 Task: Select the default option in the new window.
Action: Mouse moved to (9, 666)
Screenshot: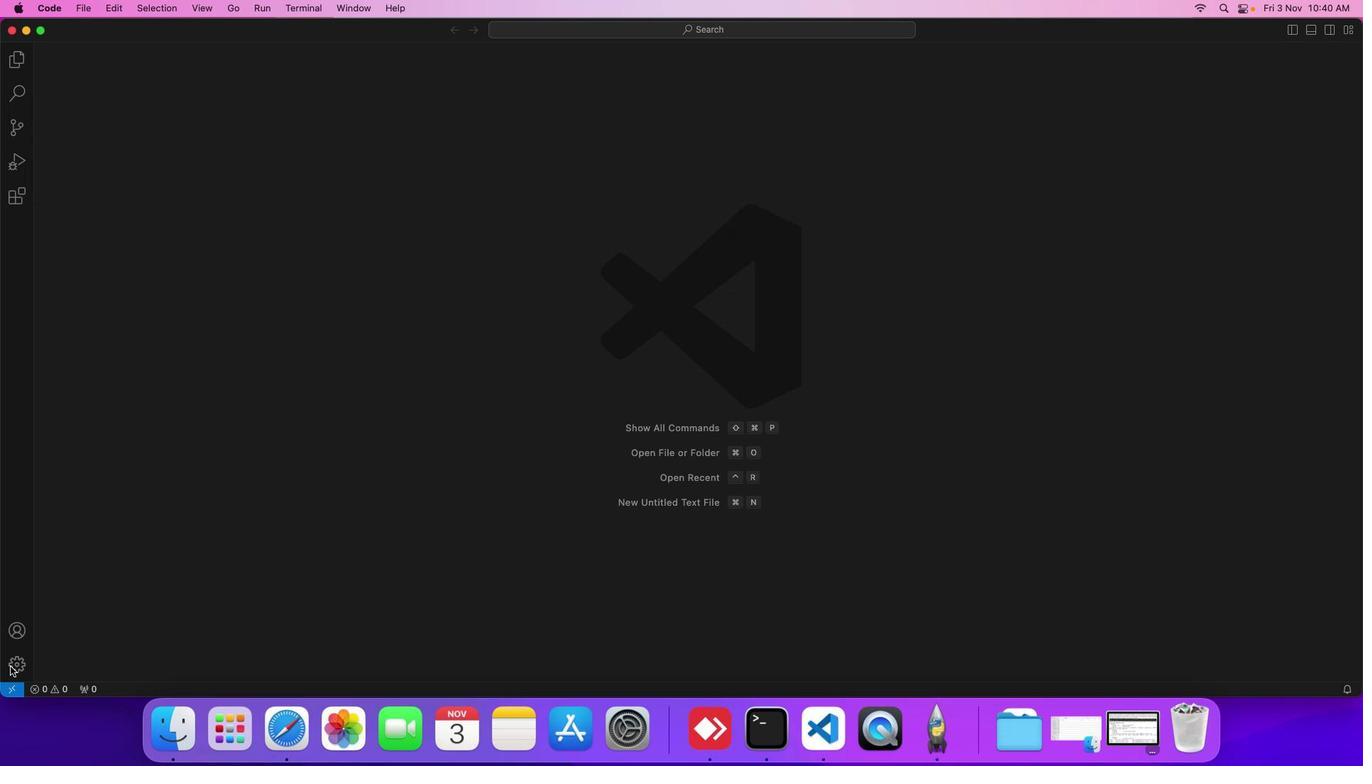 
Action: Mouse pressed left at (9, 666)
Screenshot: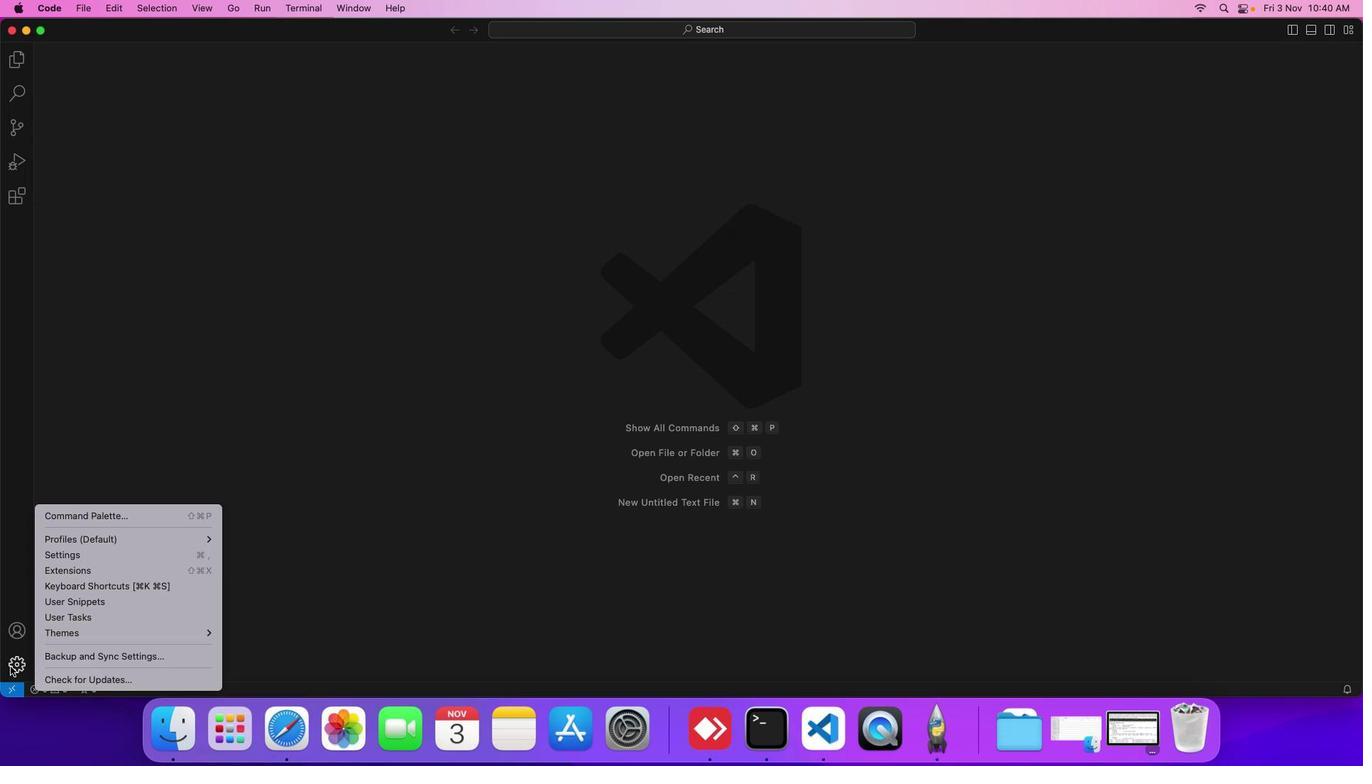 
Action: Mouse moved to (95, 554)
Screenshot: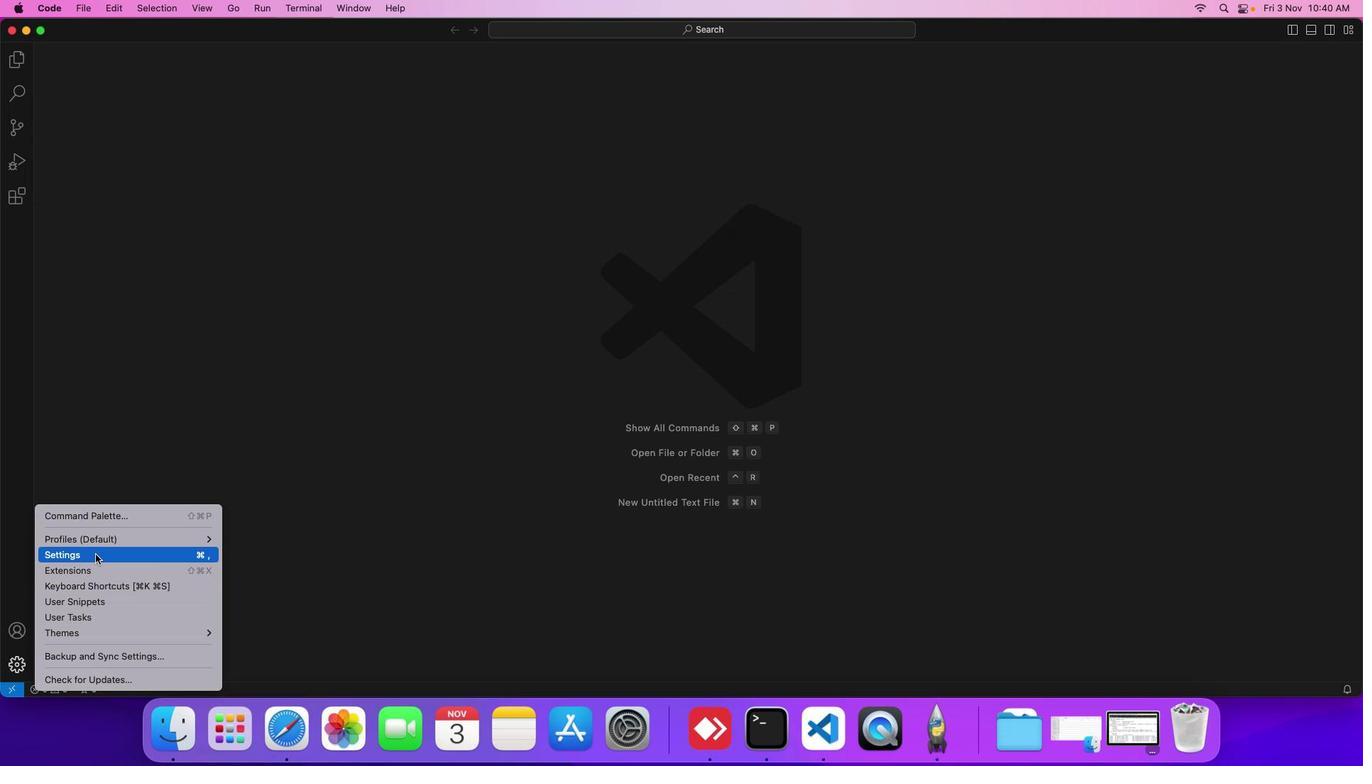 
Action: Mouse pressed left at (95, 554)
Screenshot: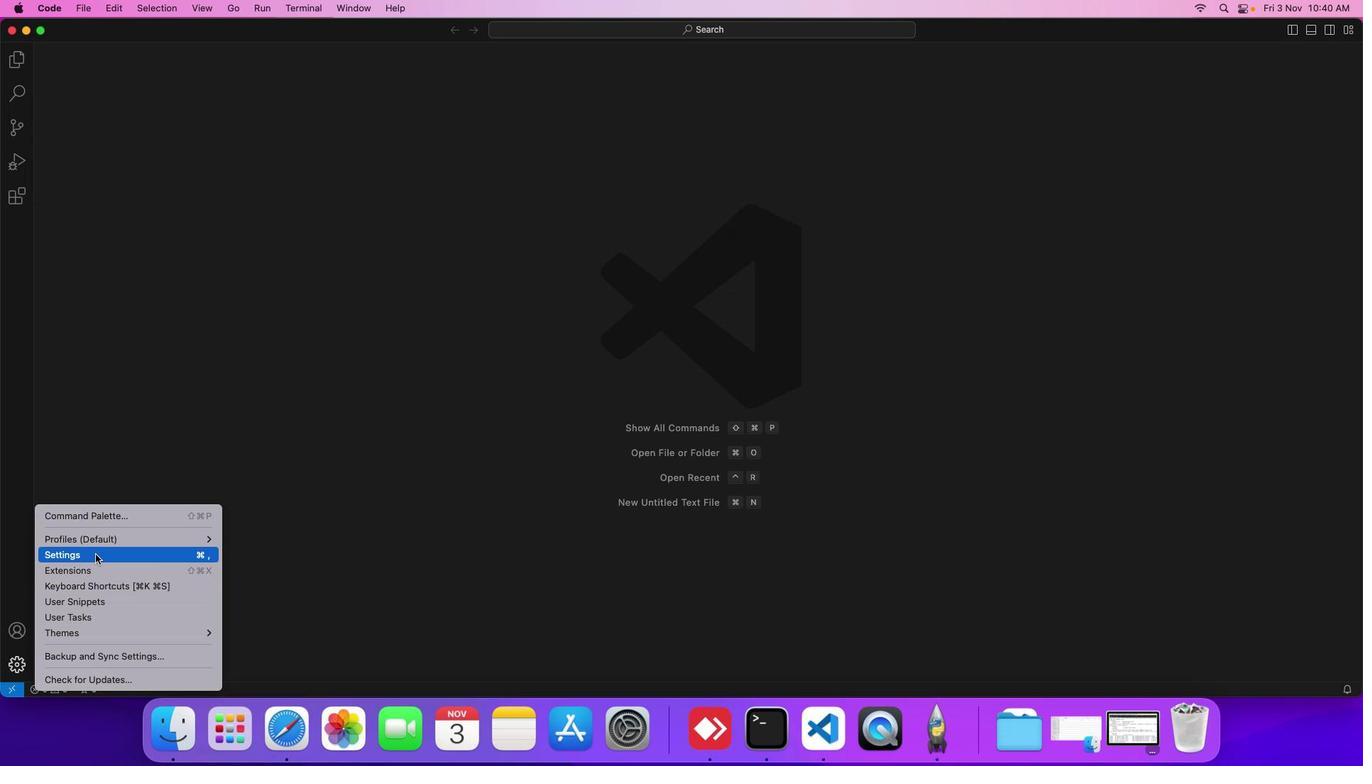 
Action: Mouse moved to (339, 193)
Screenshot: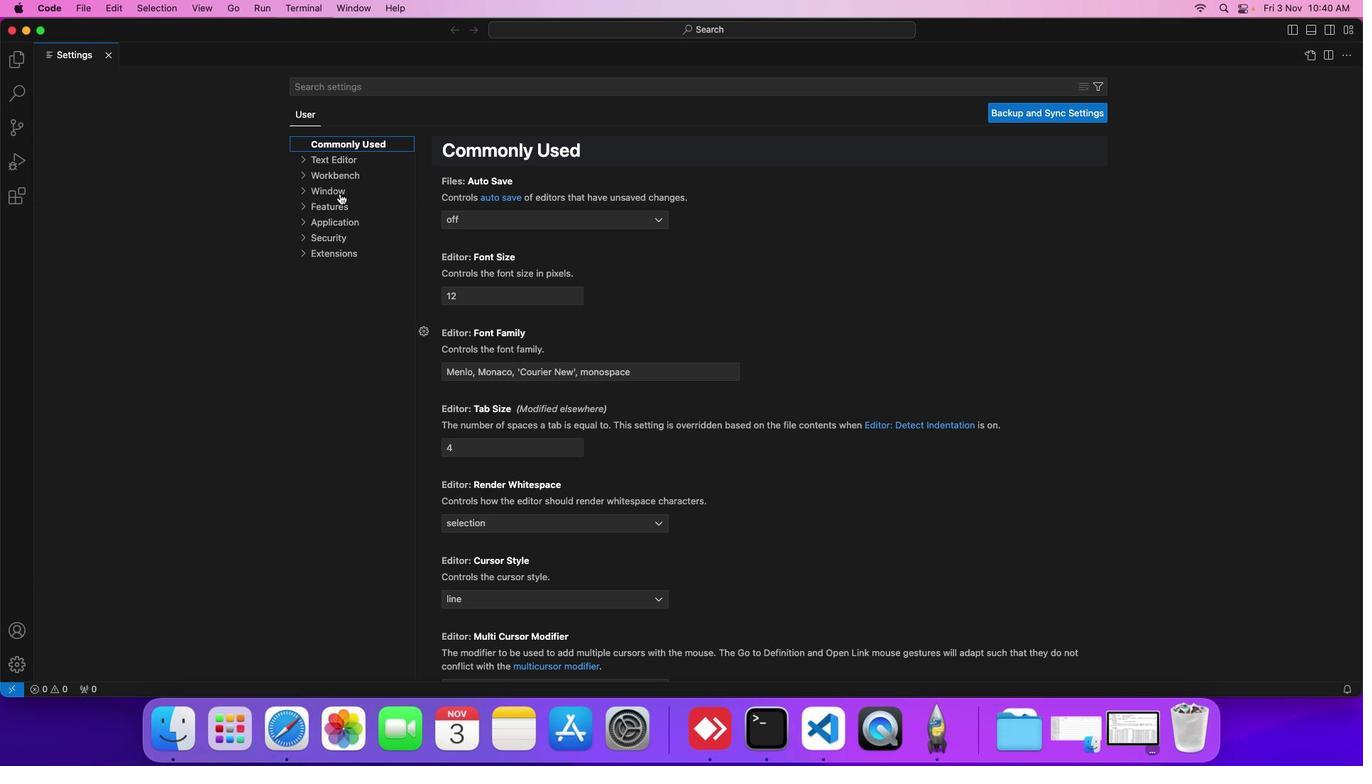 
Action: Mouse pressed left at (339, 193)
Screenshot: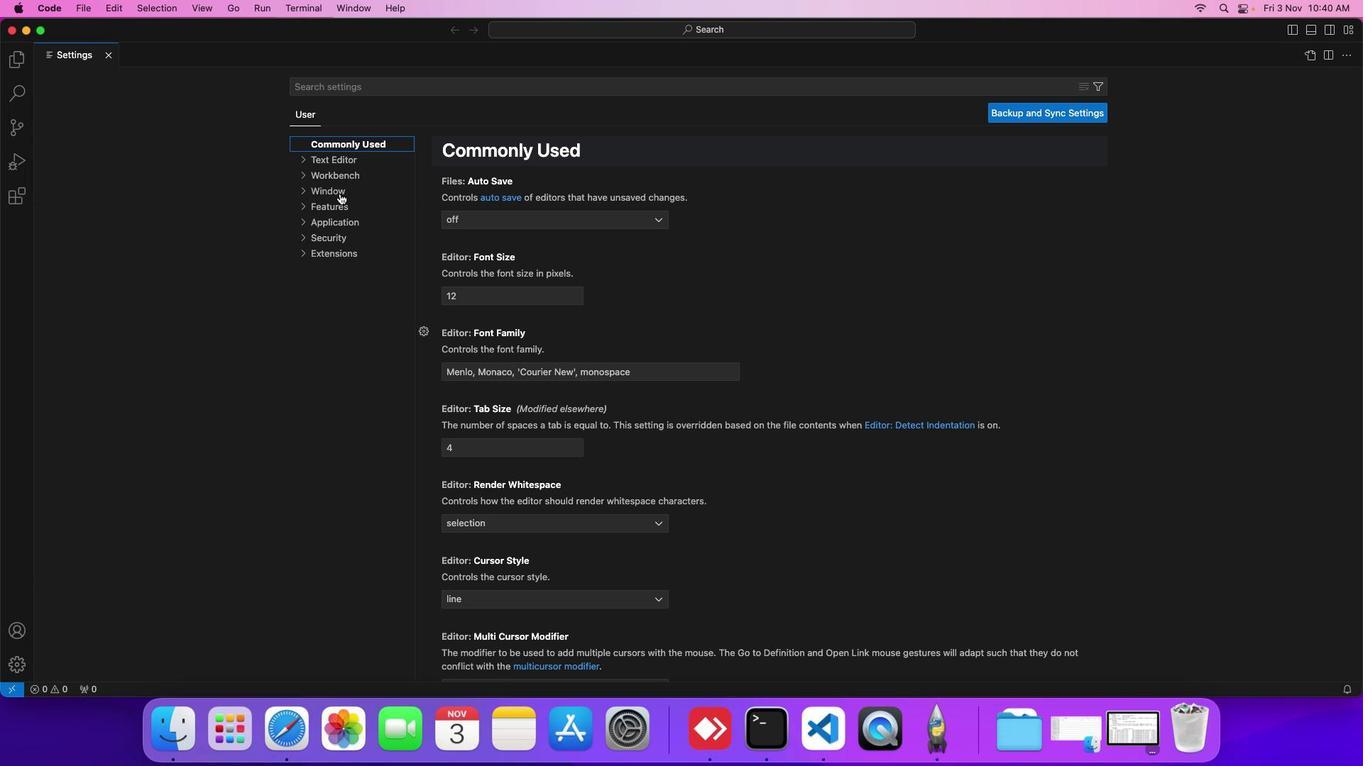 
Action: Mouse moved to (345, 205)
Screenshot: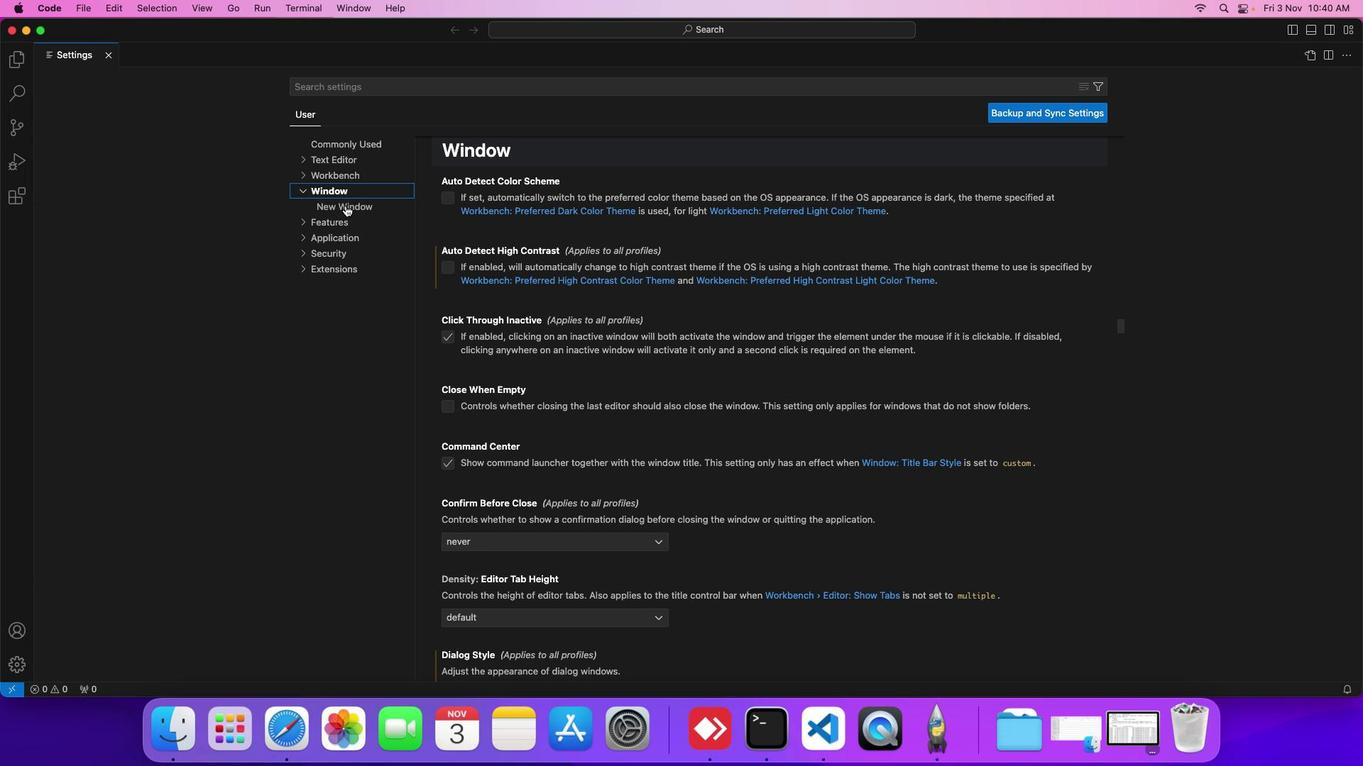 
Action: Mouse pressed left at (345, 205)
Screenshot: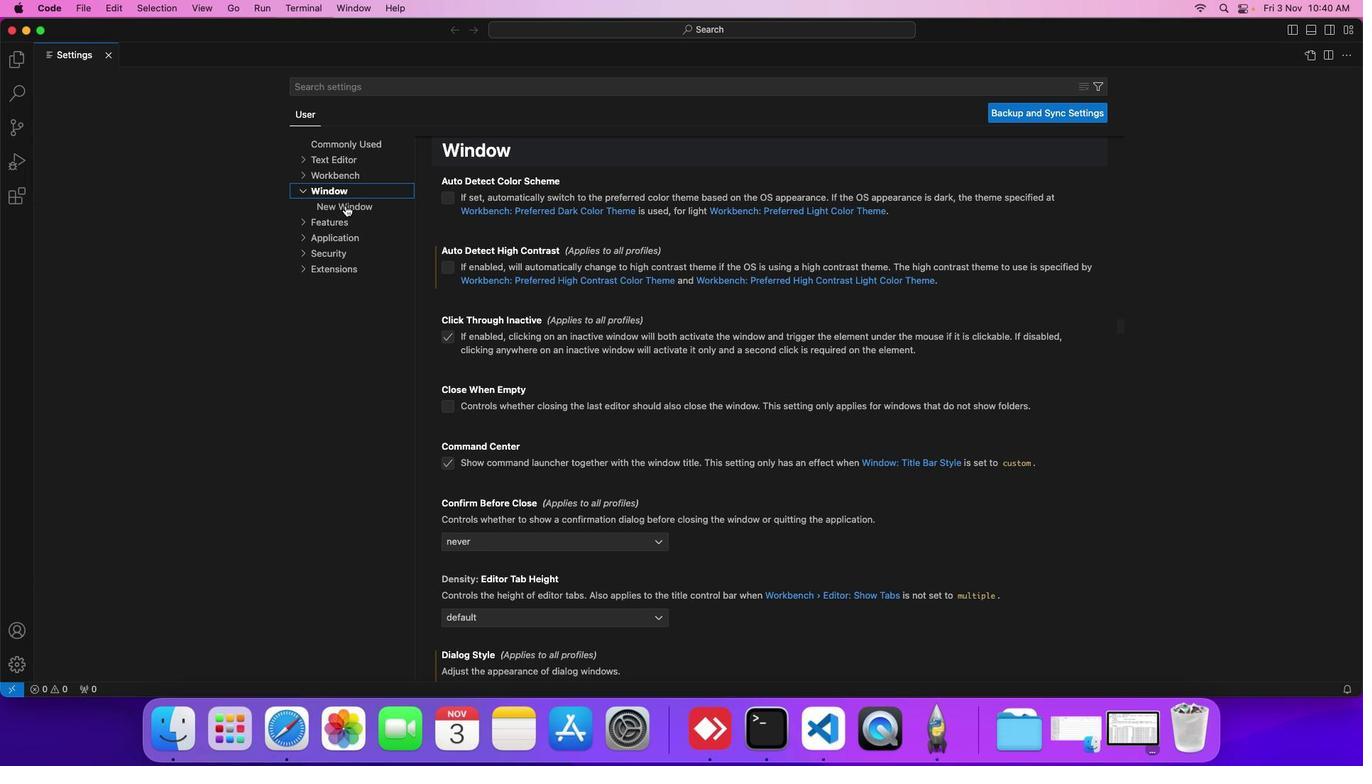 
Action: Mouse moved to (489, 411)
Screenshot: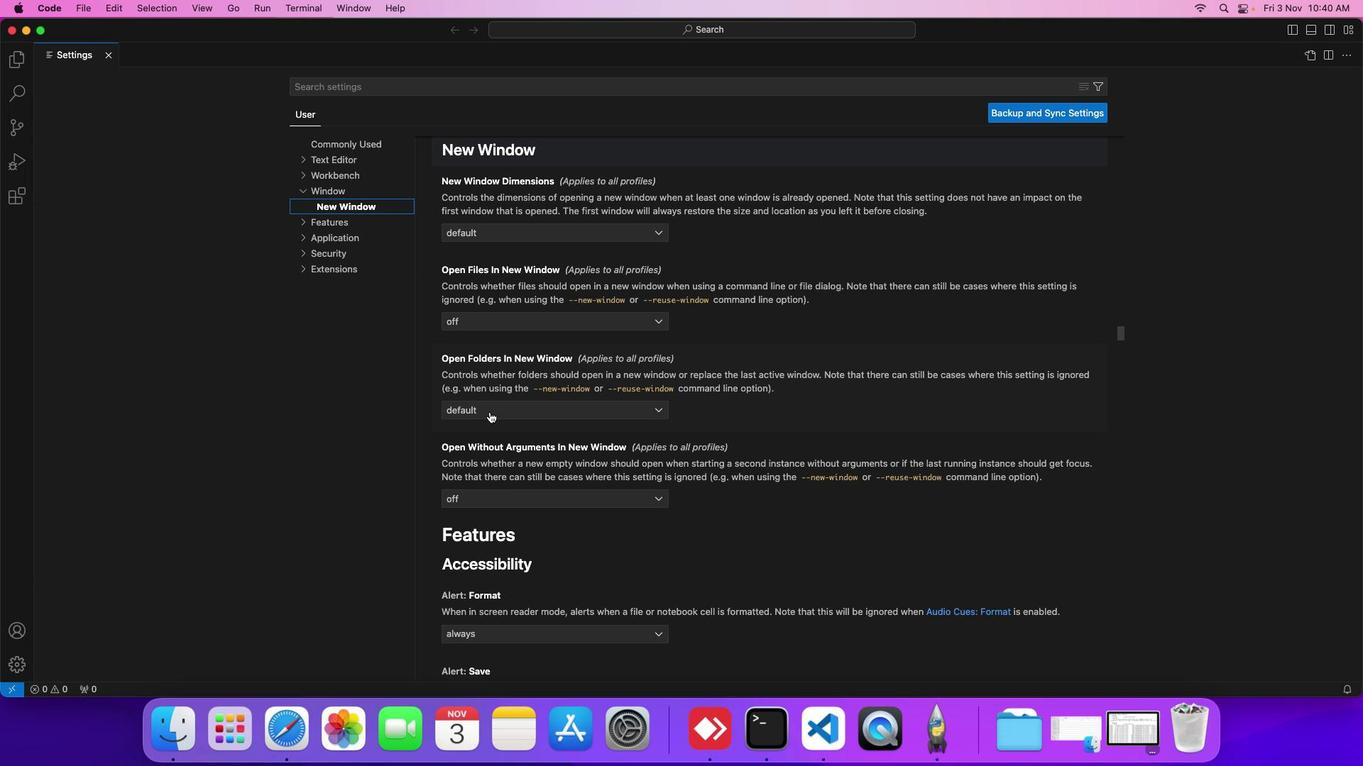 
Action: Mouse scrolled (489, 411) with delta (0, 0)
Screenshot: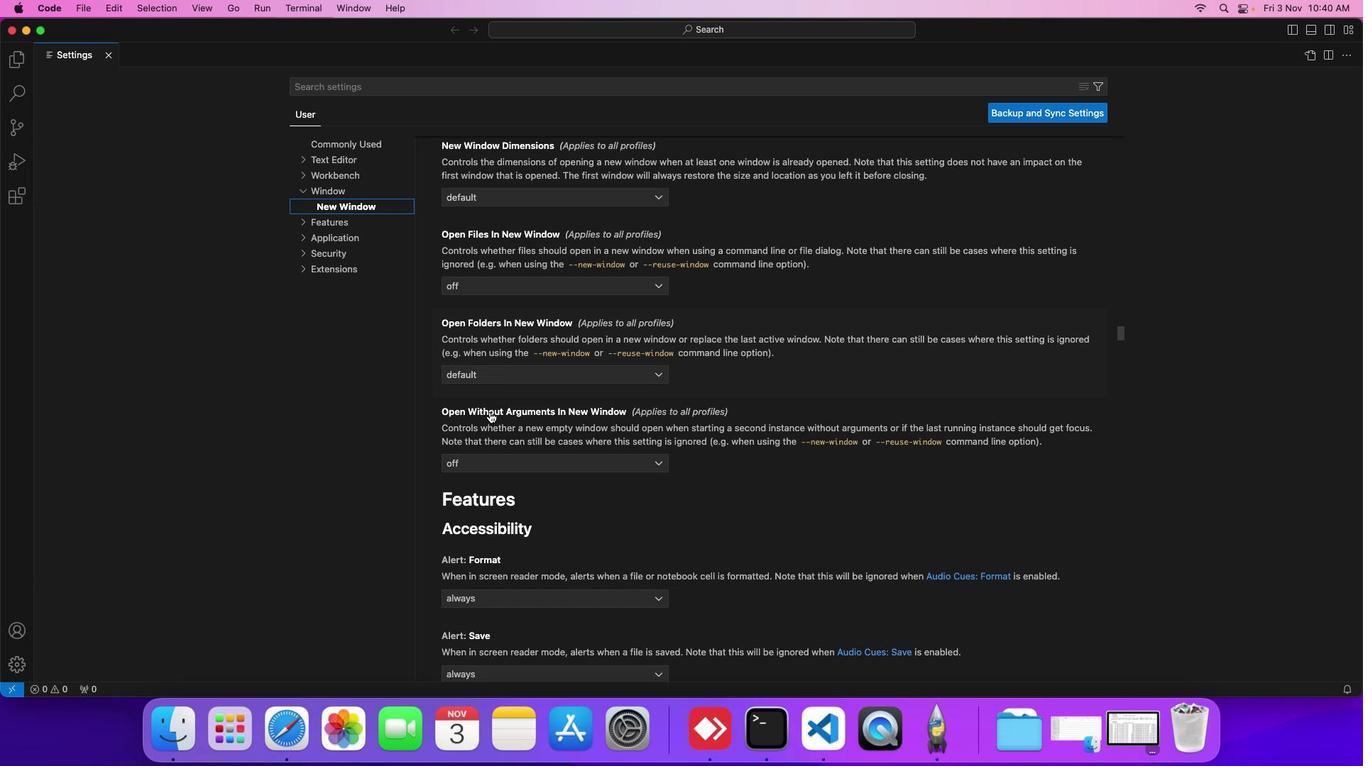 
Action: Mouse moved to (489, 412)
Screenshot: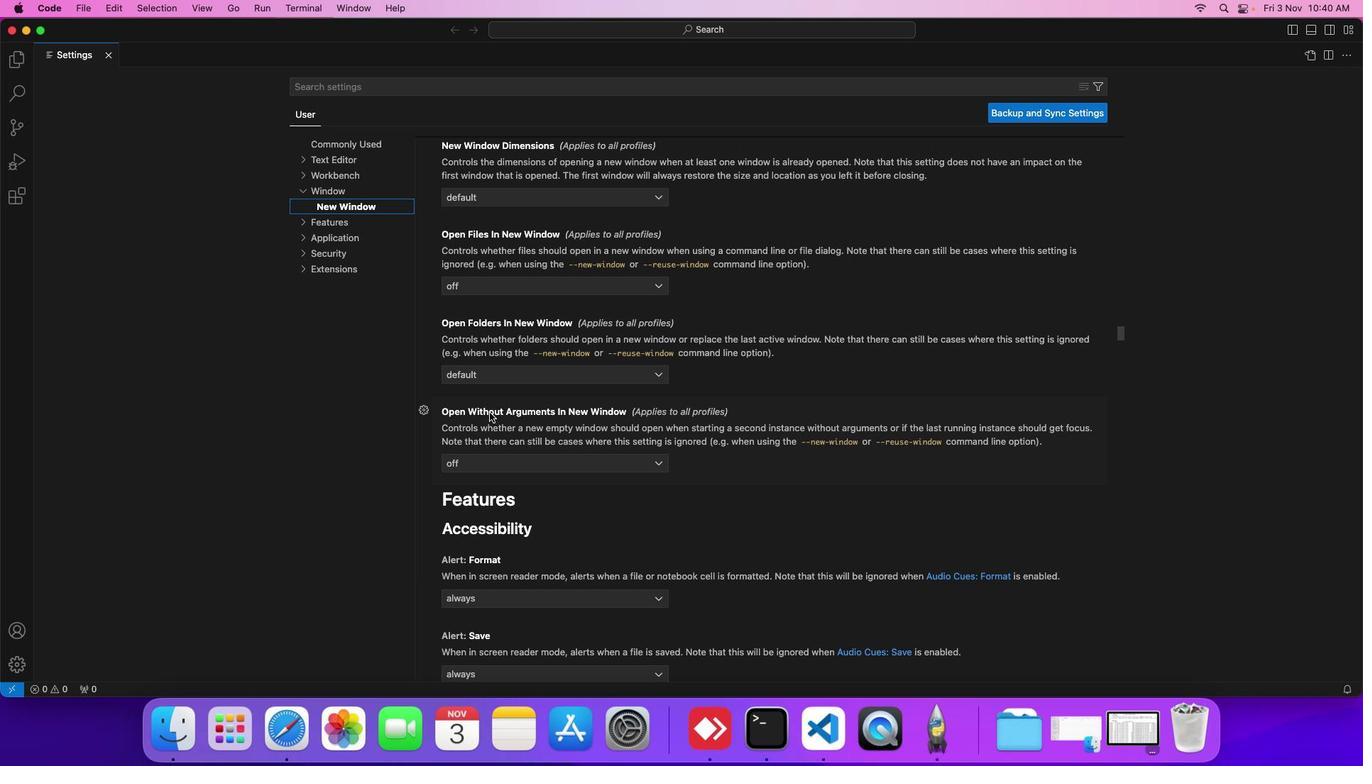
Action: Mouse scrolled (489, 412) with delta (0, 0)
Screenshot: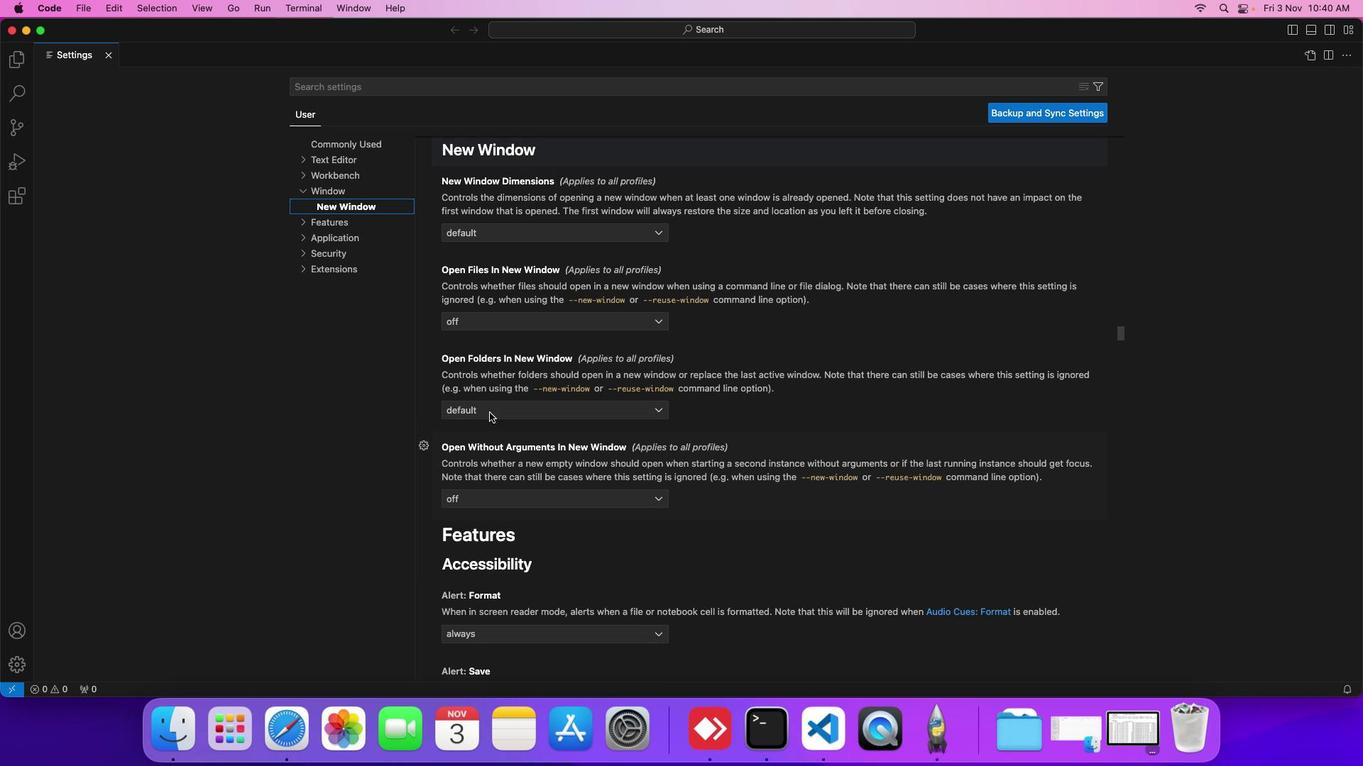 
Action: Mouse moved to (486, 316)
Screenshot: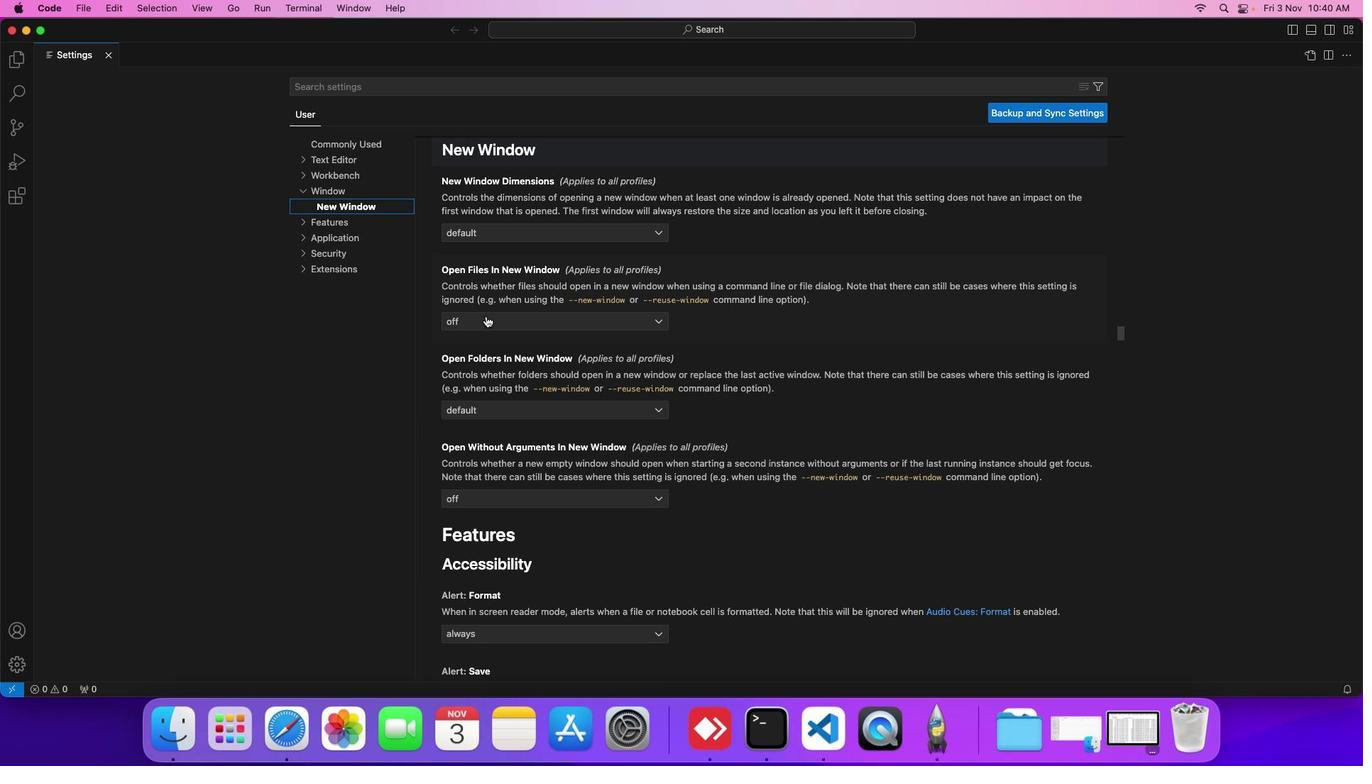 
Action: Mouse pressed left at (486, 316)
Screenshot: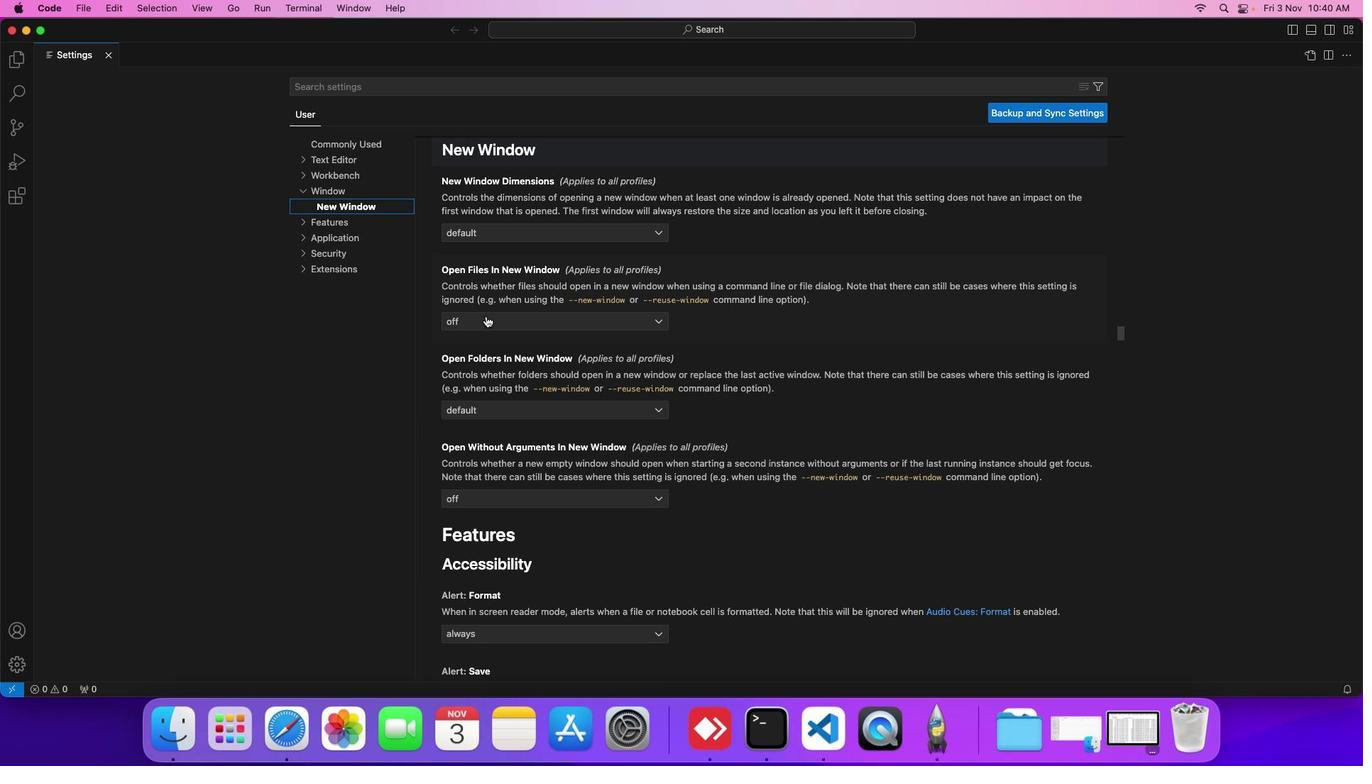 
Action: Mouse moved to (489, 365)
Screenshot: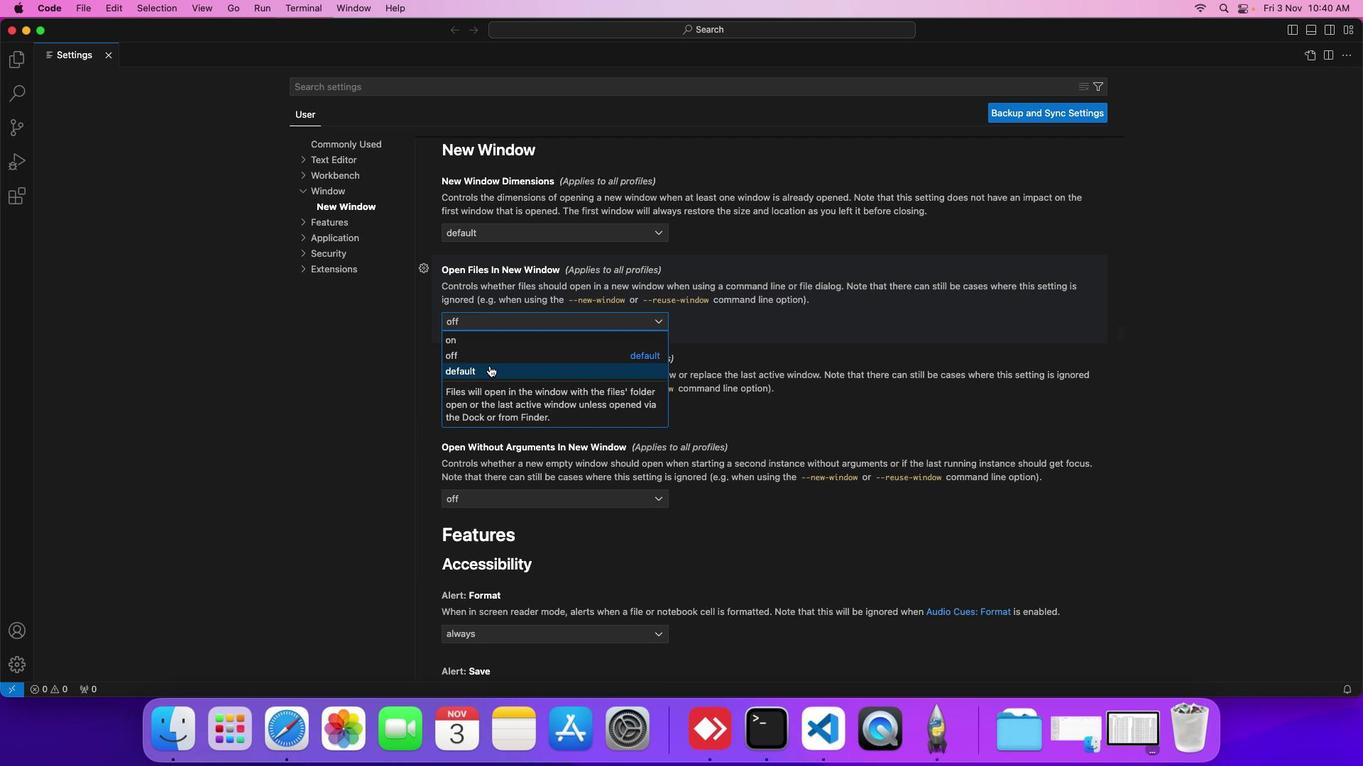 
Action: Mouse pressed left at (489, 365)
Screenshot: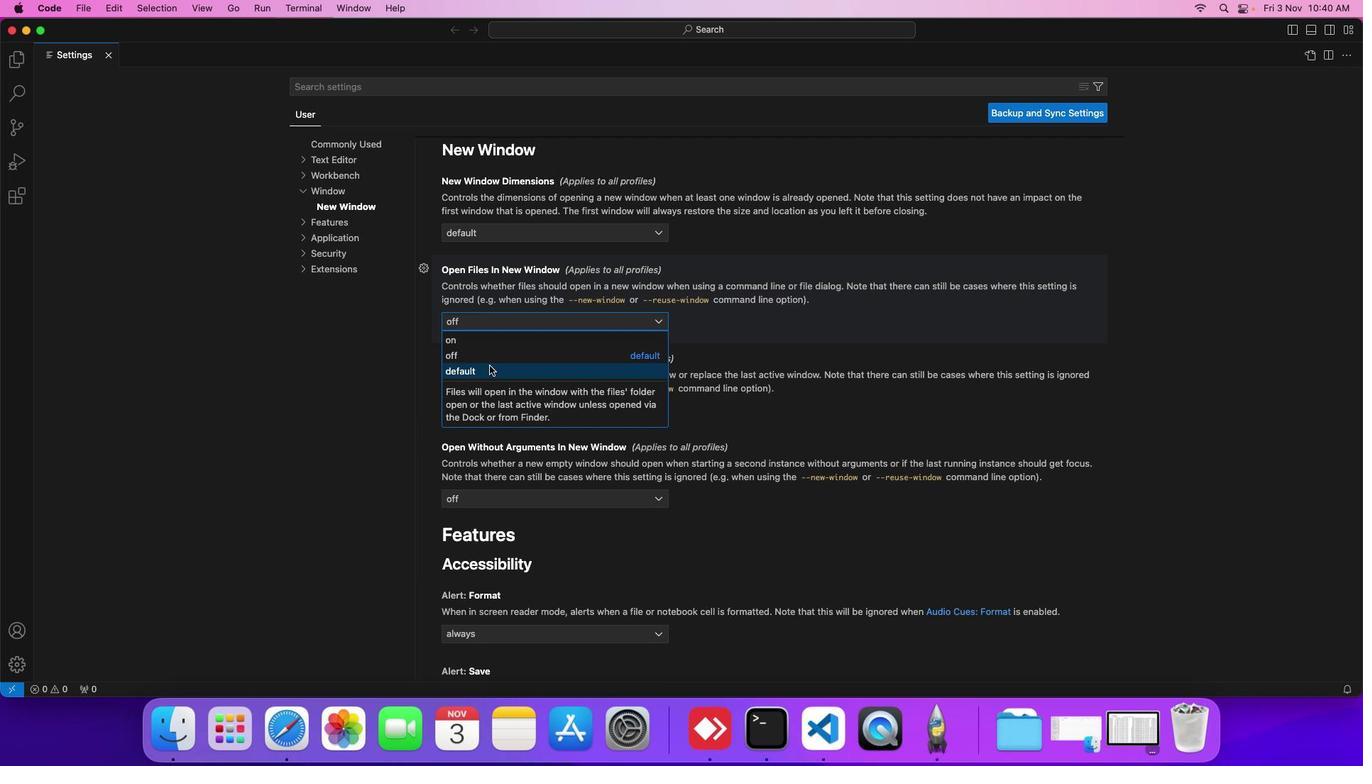 
